 Task: Assign in the project AdaptFlow the issue 'Address issues related to incorrect data input by users' to the sprint 'Turbo Boost'. Assign in the project AdaptFlow the issue 'Implement multi-factor authentication to further enhance security' to the sprint 'Turbo Boost'. Assign in the project AdaptFlow the issue 'Develop a new feature to allow for customizable user profiles' to the sprint 'Turbo Boost'. Assign in the project AdaptFlow the issue 'Address issues related to data synchronization across multiple devices' to the sprint 'Turbo Boost'
Action: Mouse moved to (194, 65)
Screenshot: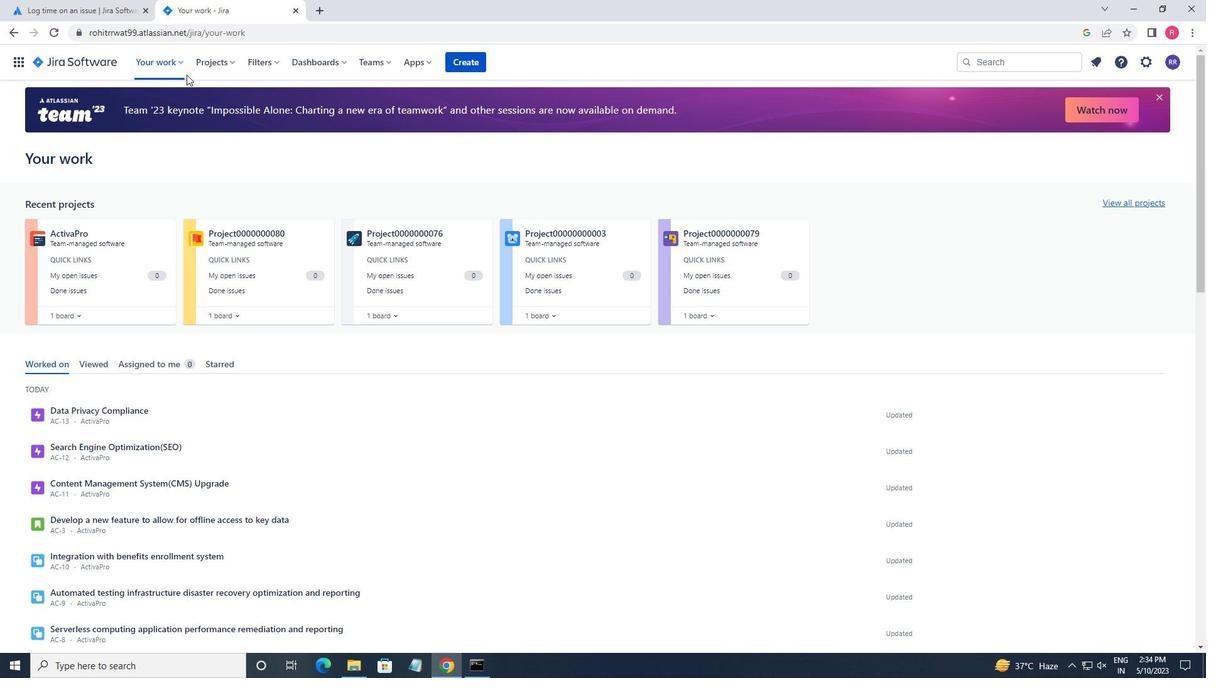 
Action: Mouse pressed left at (194, 65)
Screenshot: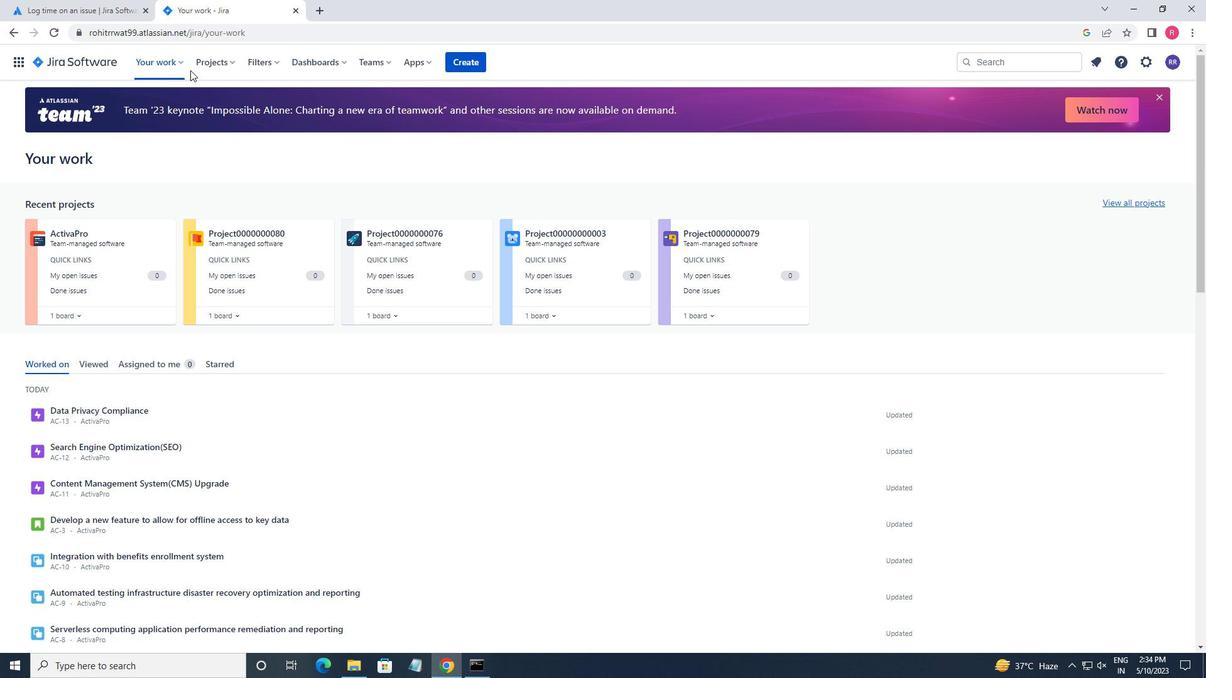 
Action: Mouse moved to (234, 127)
Screenshot: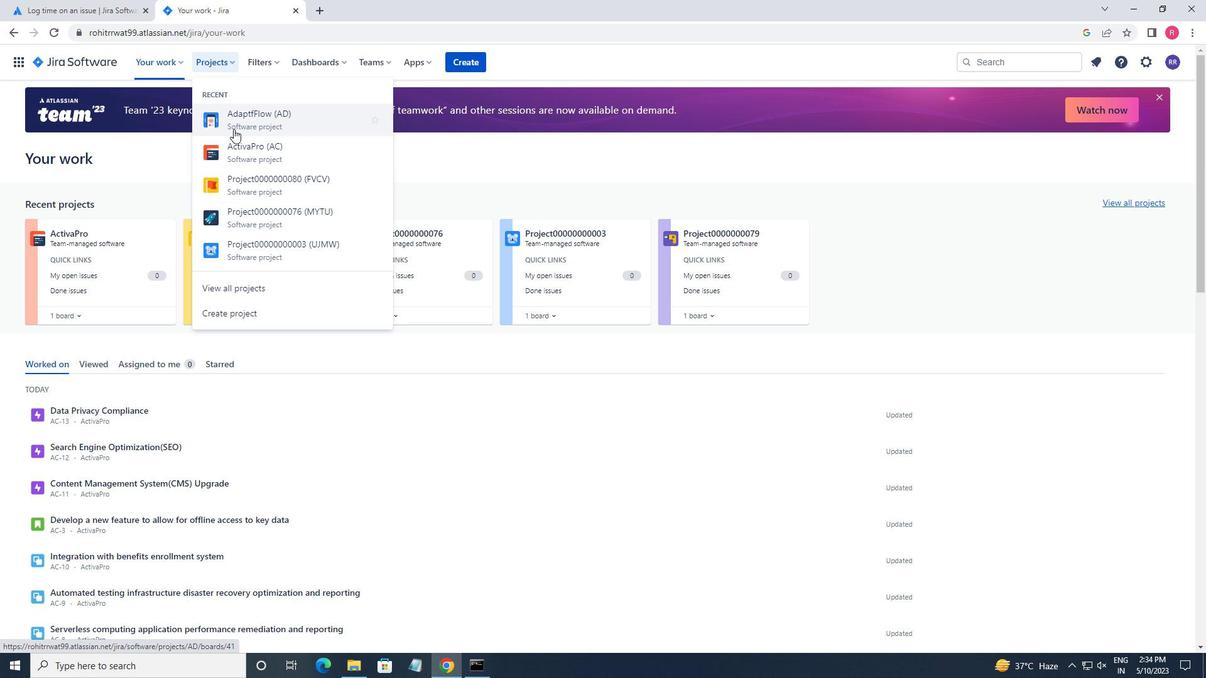 
Action: Mouse pressed left at (234, 127)
Screenshot: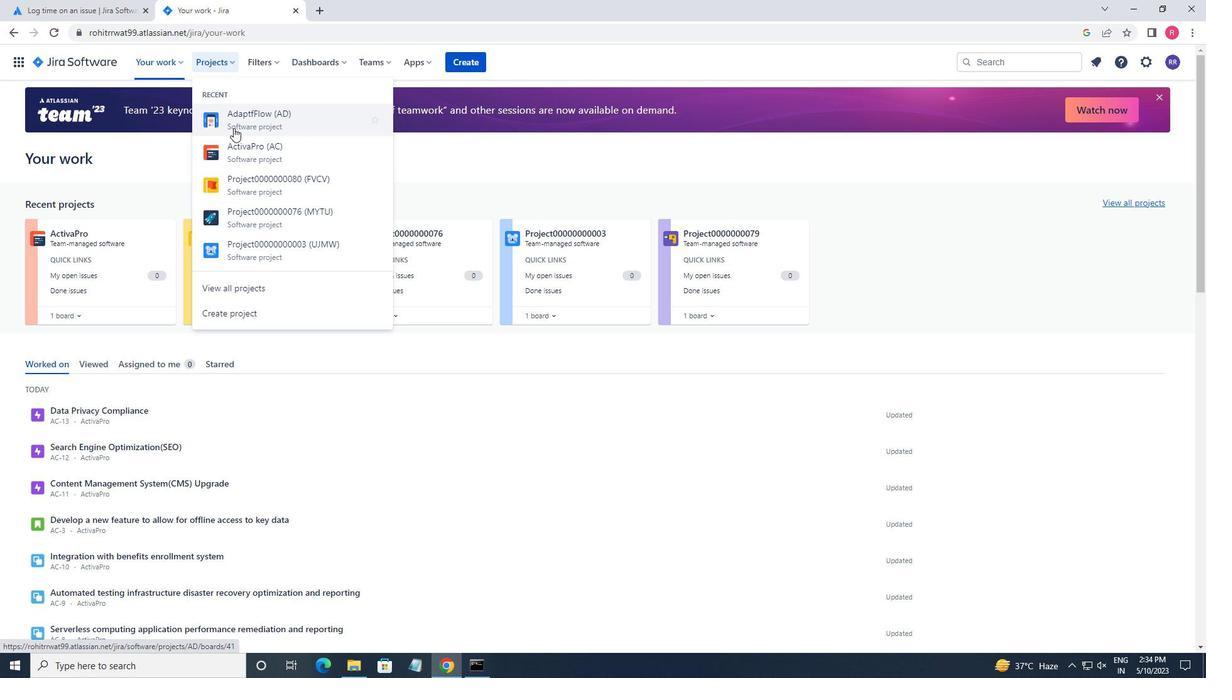 
Action: Mouse moved to (67, 184)
Screenshot: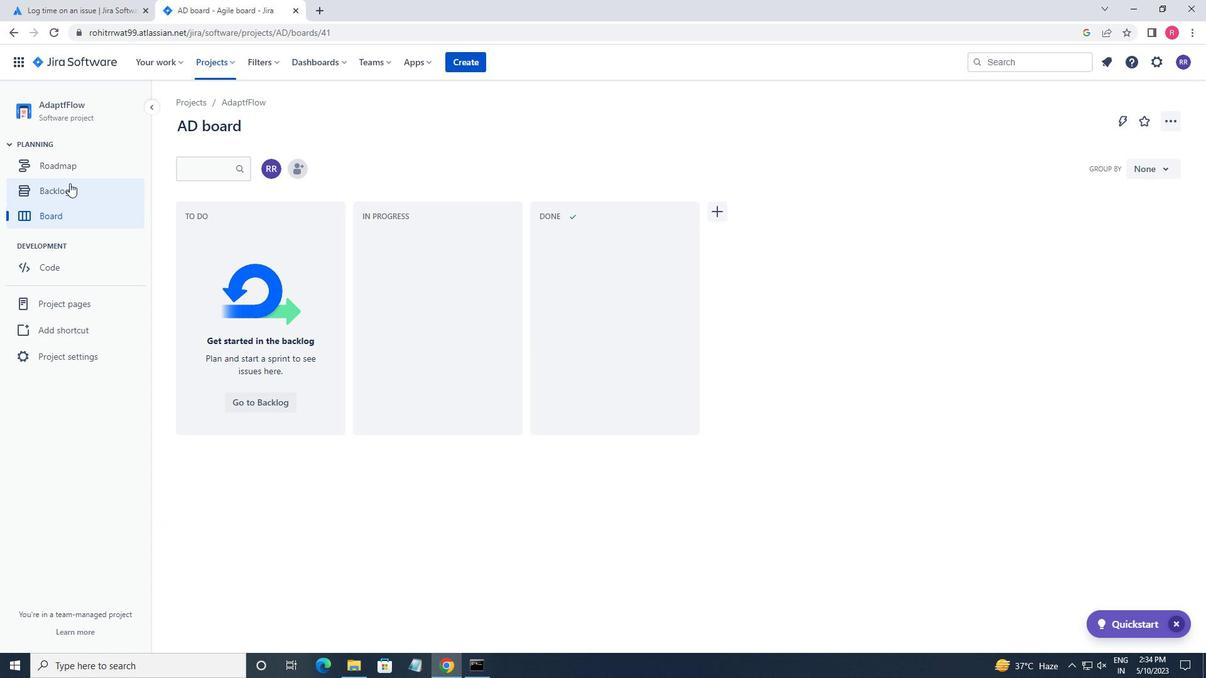 
Action: Mouse pressed left at (67, 184)
Screenshot: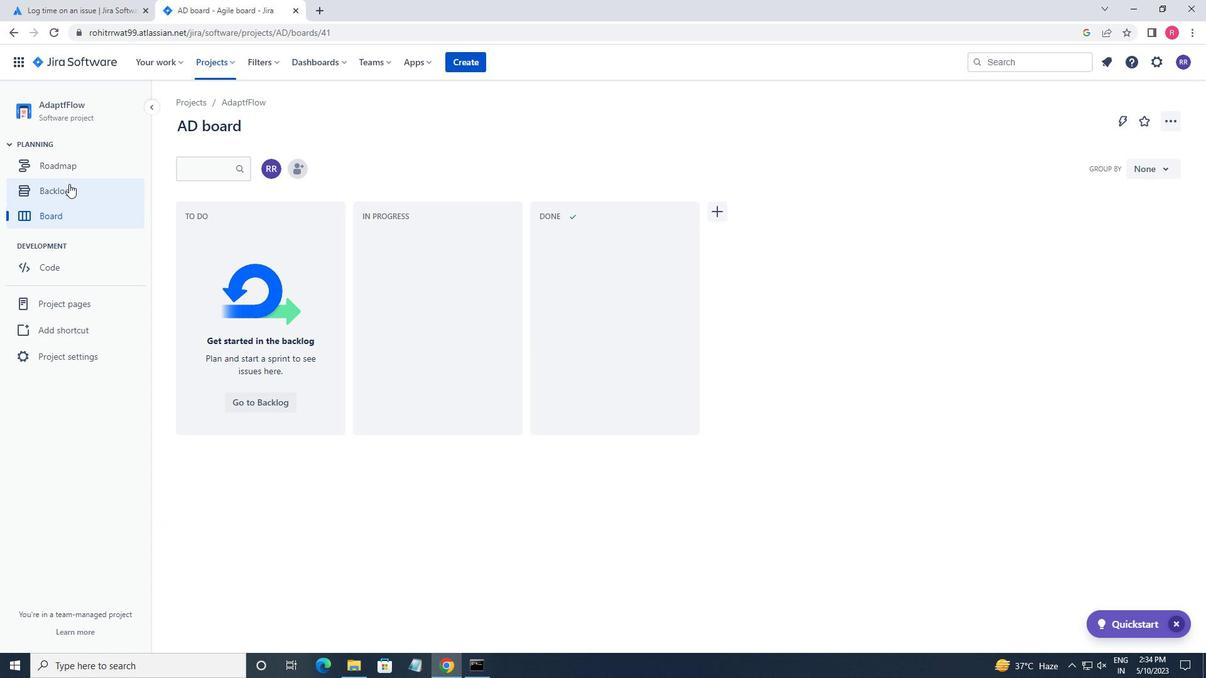 
Action: Mouse moved to (616, 456)
Screenshot: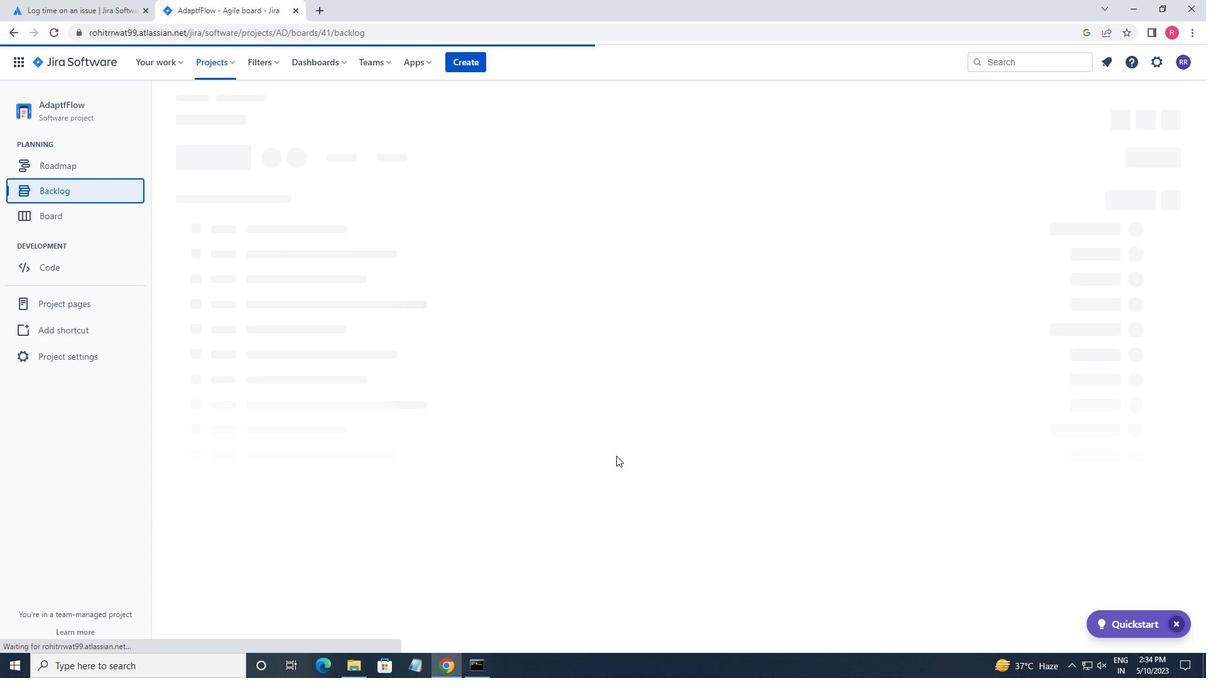 
Action: Mouse scrolled (616, 456) with delta (0, 0)
Screenshot: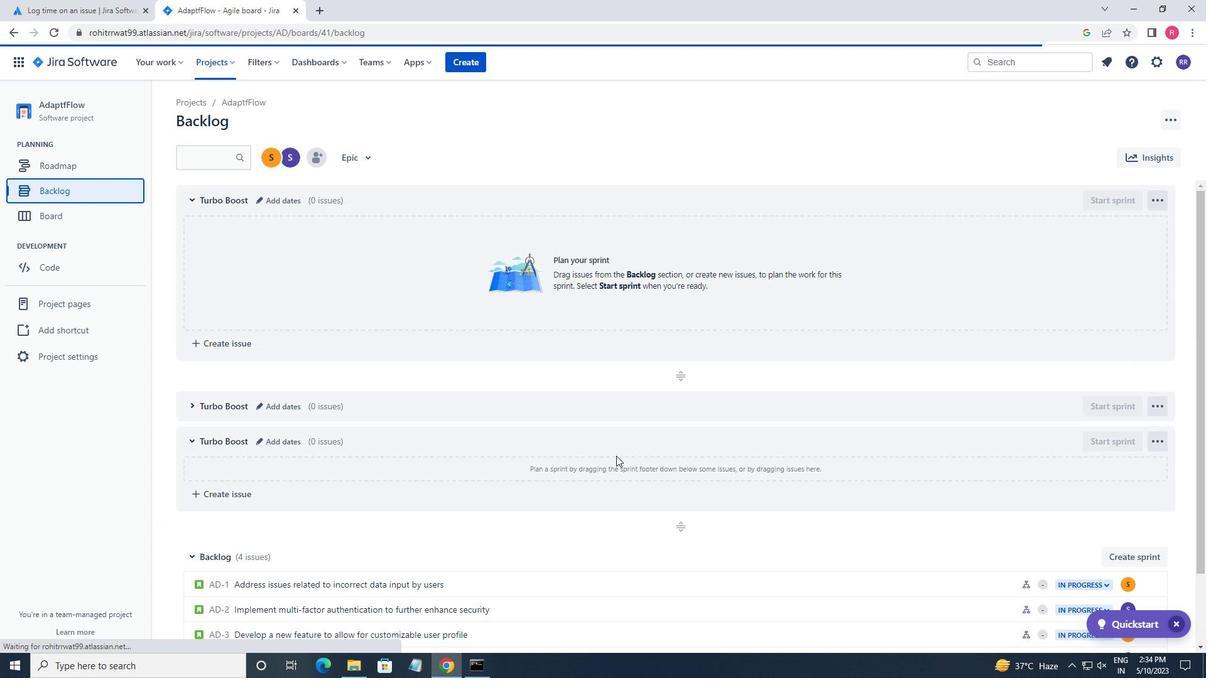 
Action: Mouse moved to (629, 461)
Screenshot: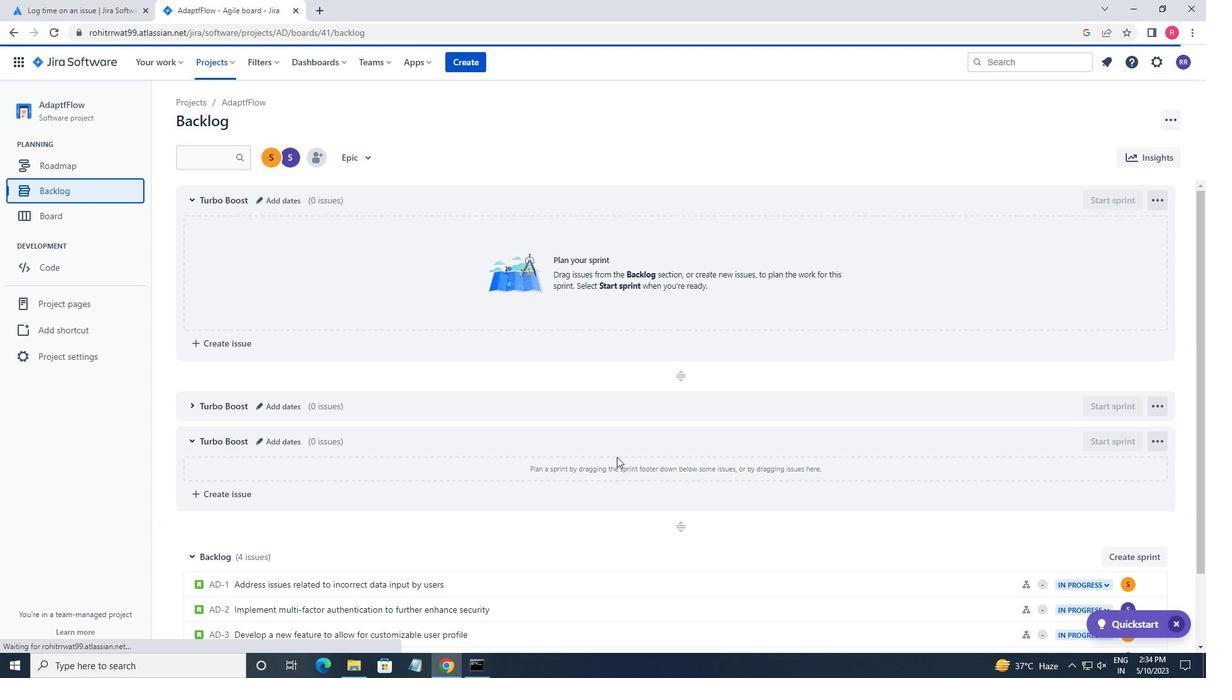 
Action: Mouse scrolled (629, 461) with delta (0, 0)
Screenshot: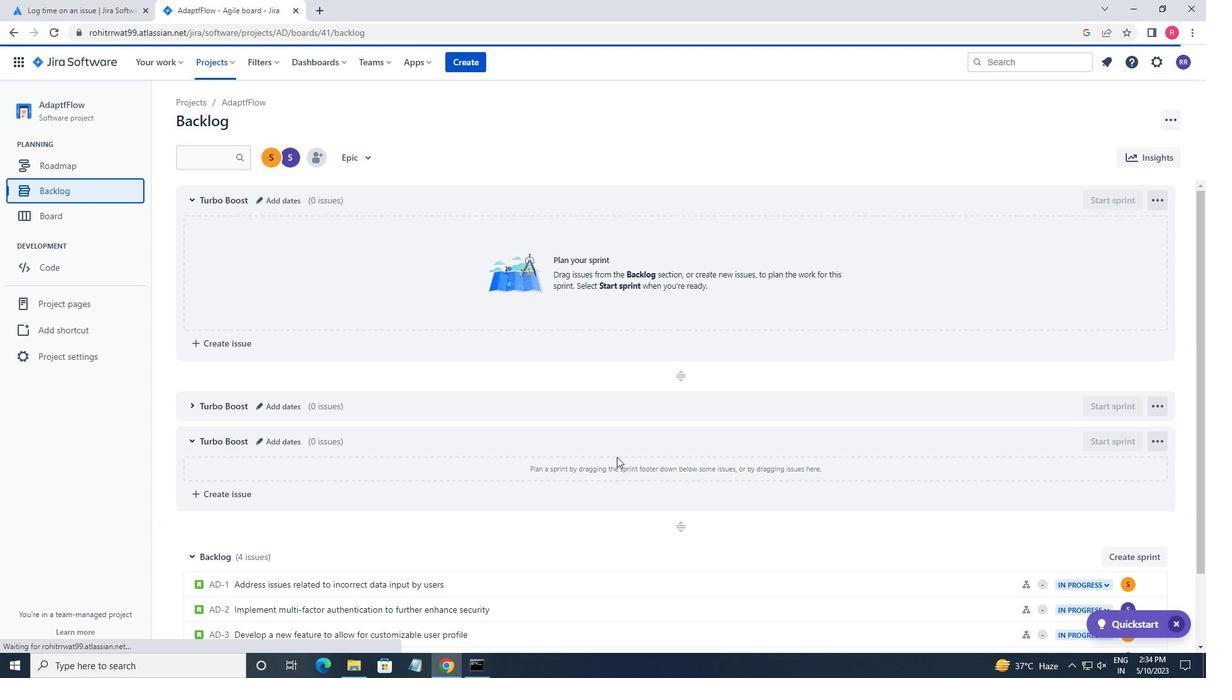 
Action: Mouse moved to (648, 467)
Screenshot: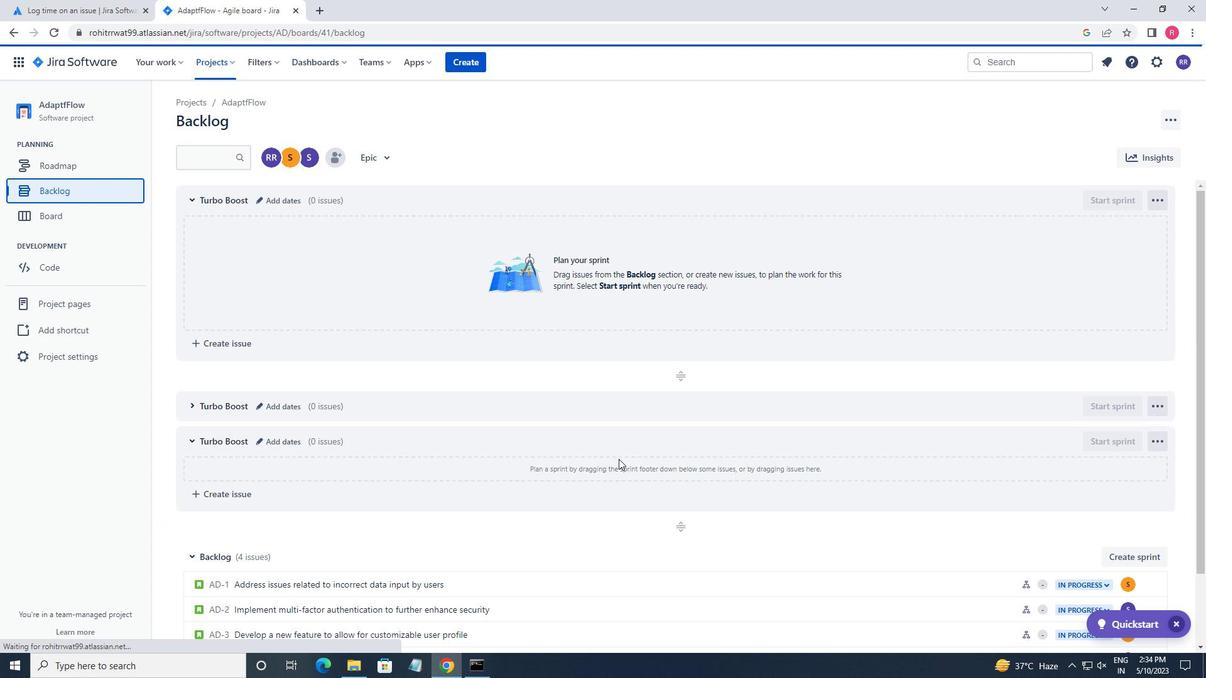 
Action: Mouse scrolled (648, 467) with delta (0, 0)
Screenshot: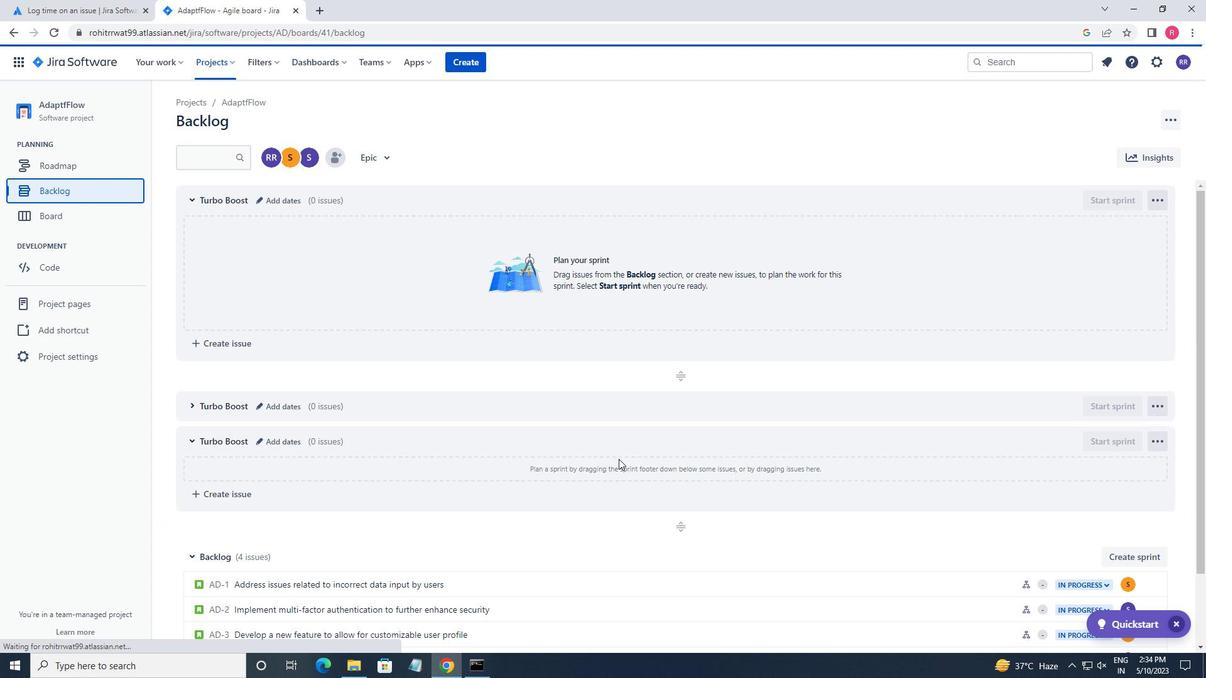 
Action: Mouse moved to (658, 470)
Screenshot: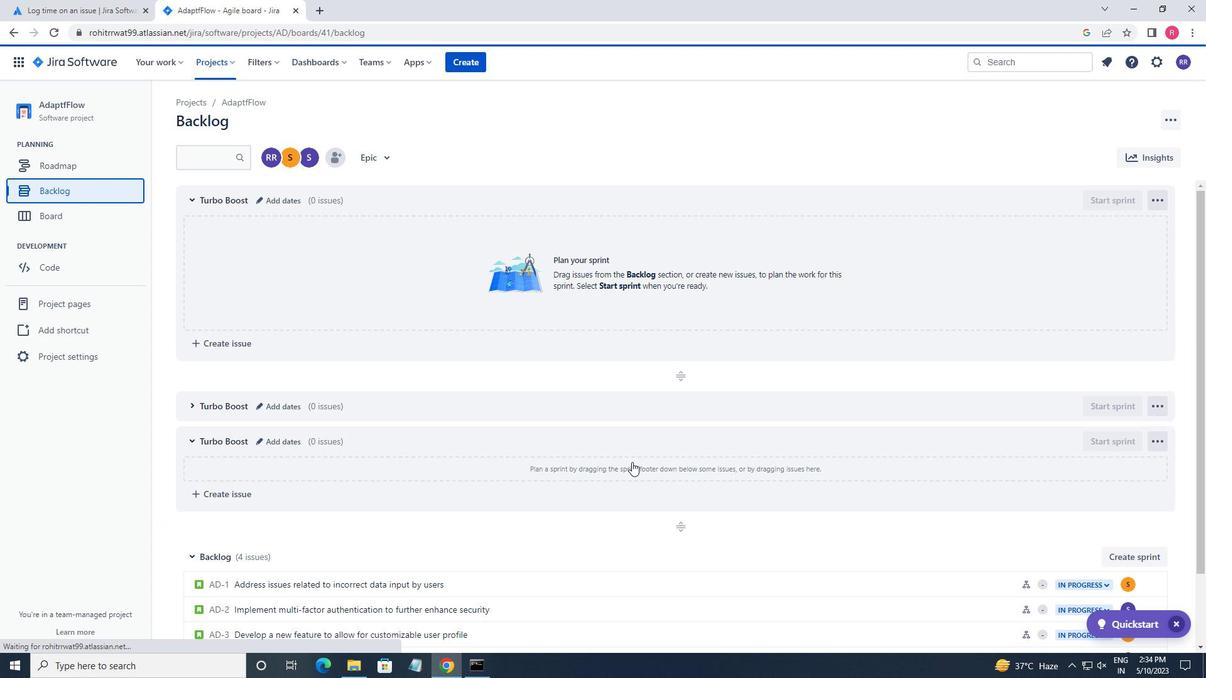 
Action: Mouse scrolled (658, 470) with delta (0, 0)
Screenshot: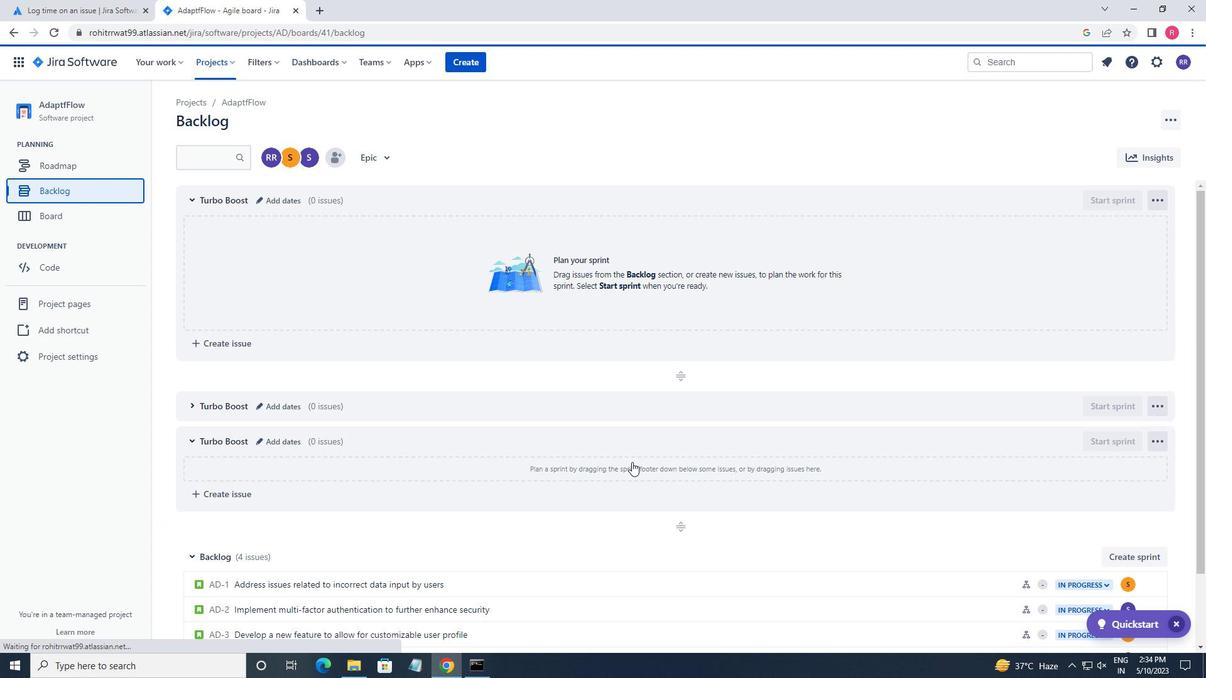 
Action: Mouse moved to (673, 473)
Screenshot: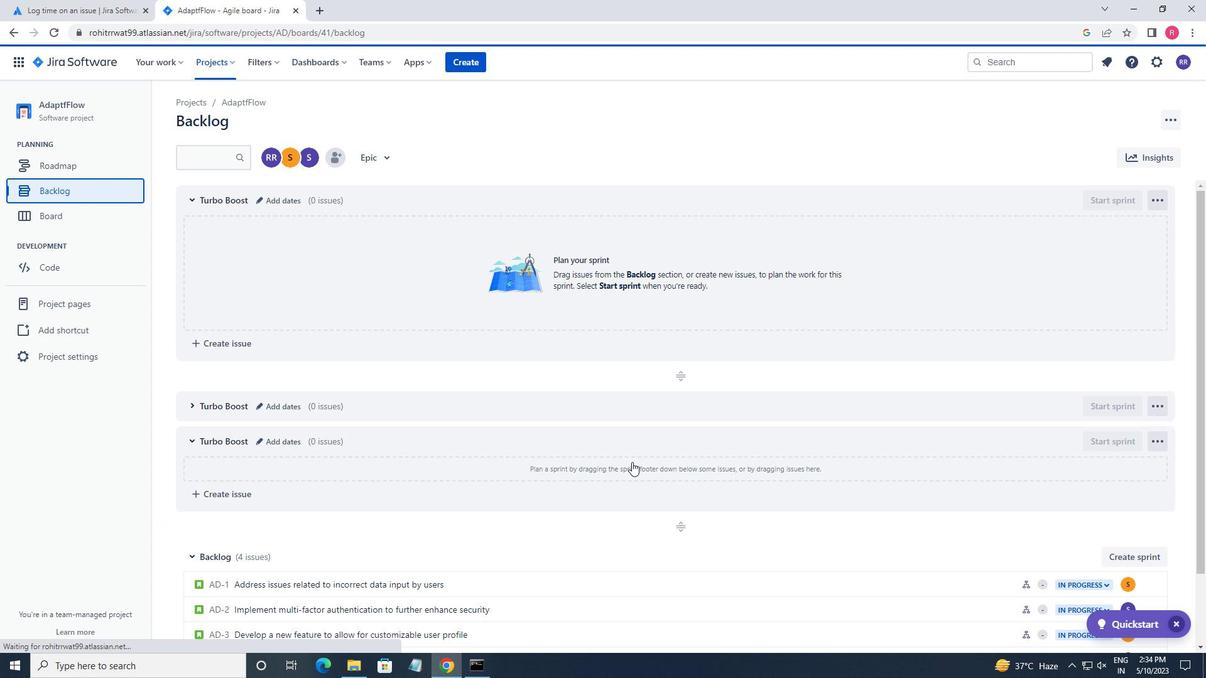 
Action: Mouse scrolled (673, 473) with delta (0, 0)
Screenshot: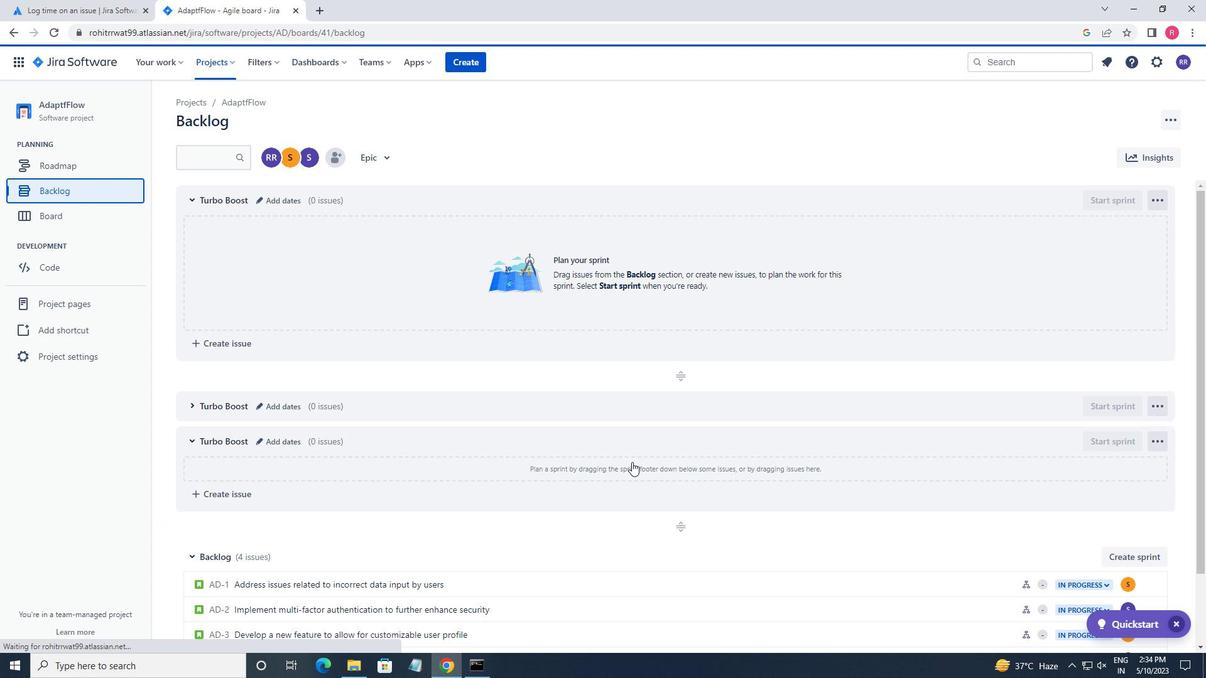 
Action: Mouse moved to (1149, 502)
Screenshot: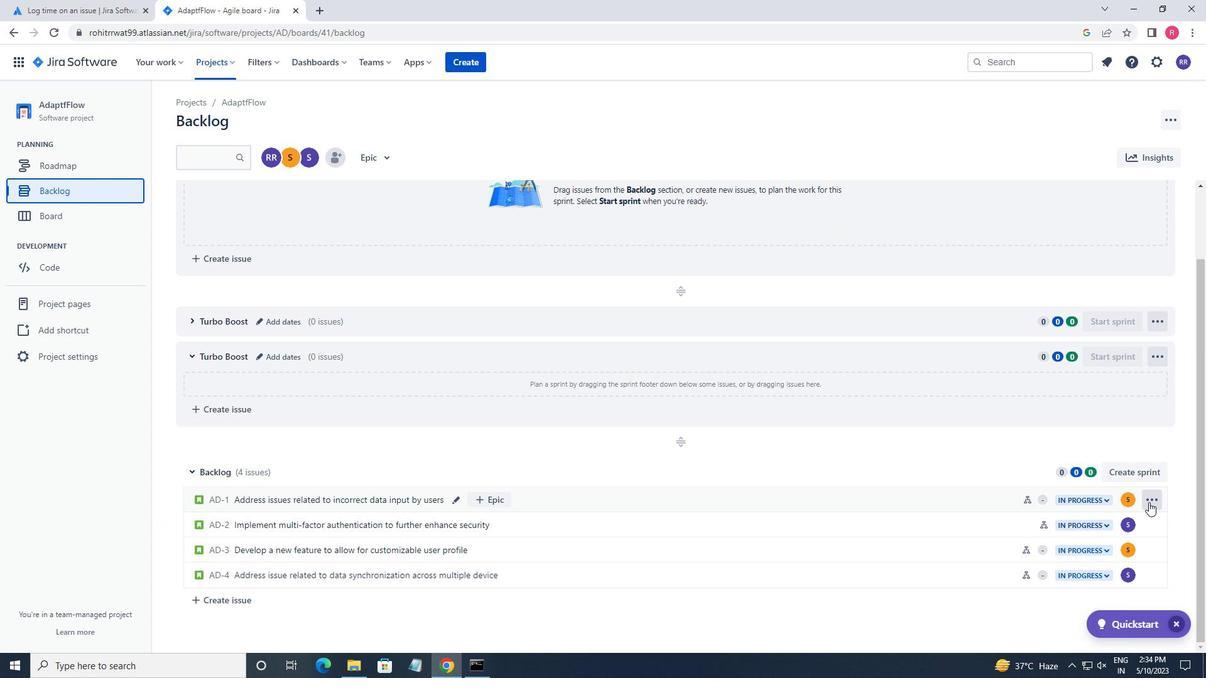 
Action: Mouse pressed left at (1149, 502)
Screenshot: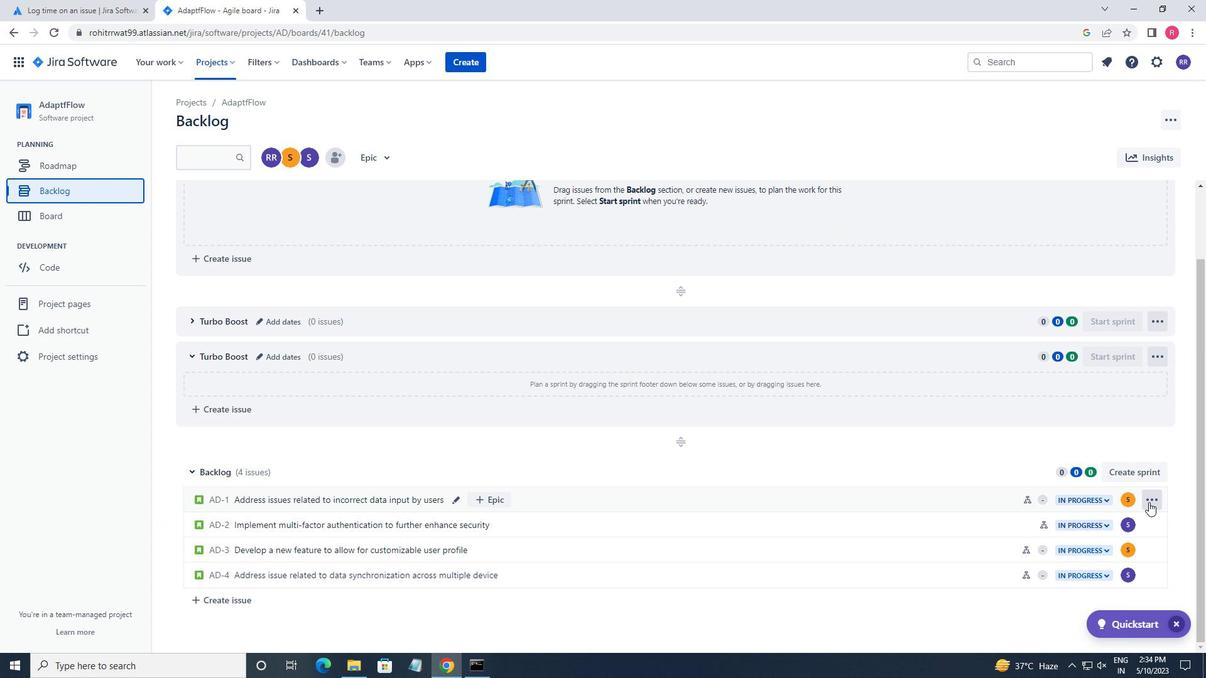 
Action: Mouse moved to (1106, 399)
Screenshot: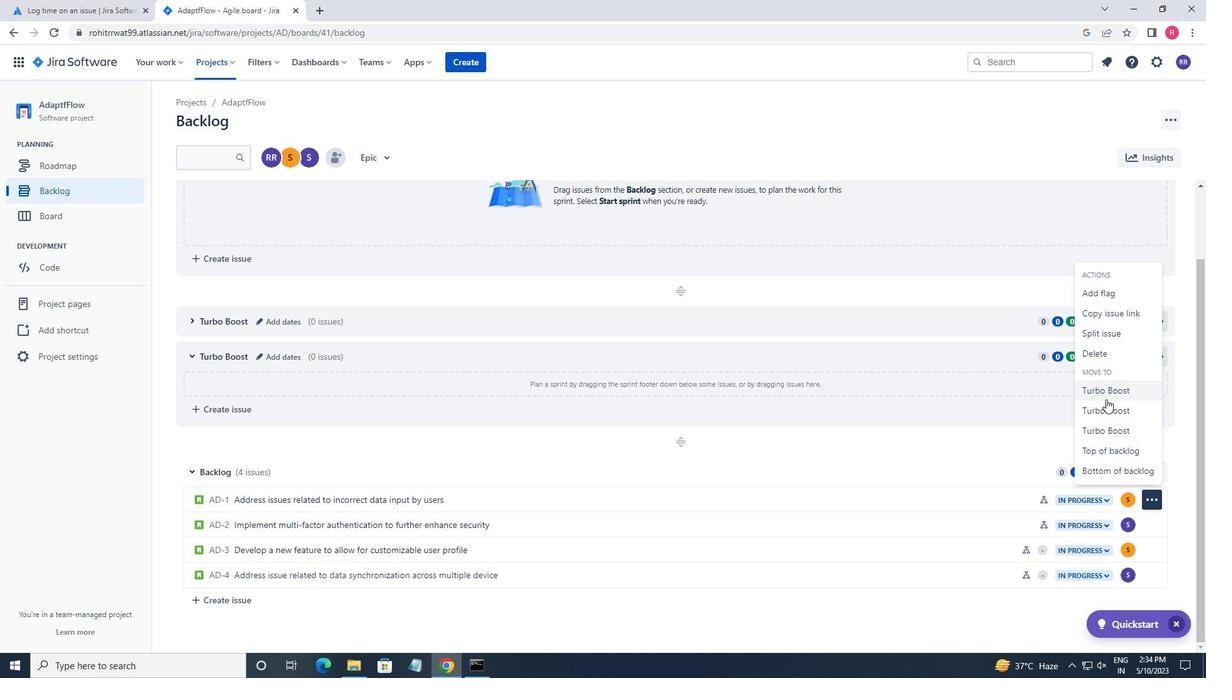
Action: Mouse pressed left at (1106, 399)
Screenshot: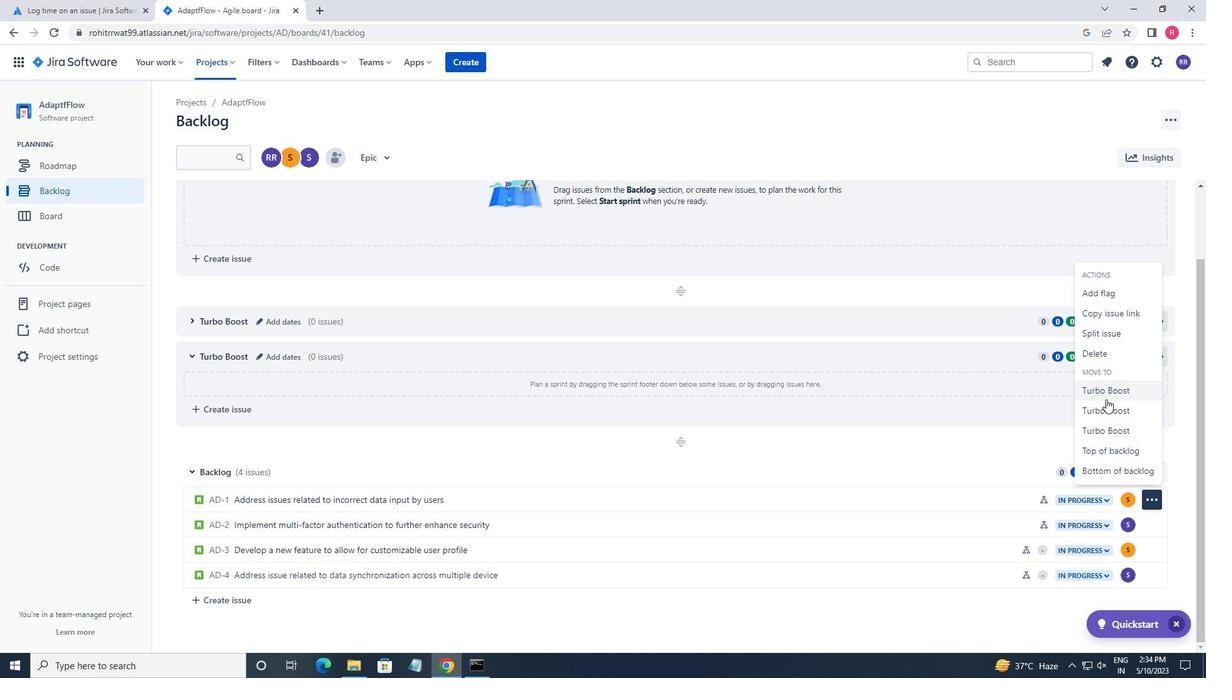 
Action: Mouse moved to (1157, 499)
Screenshot: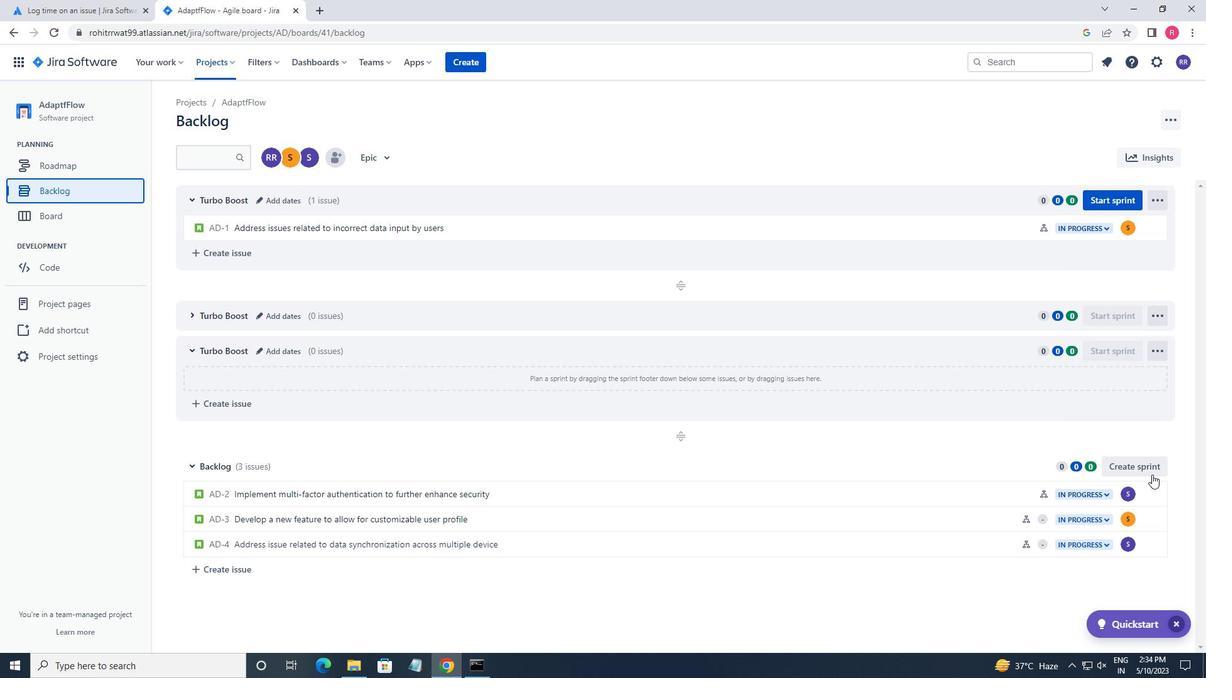 
Action: Mouse pressed left at (1157, 499)
Screenshot: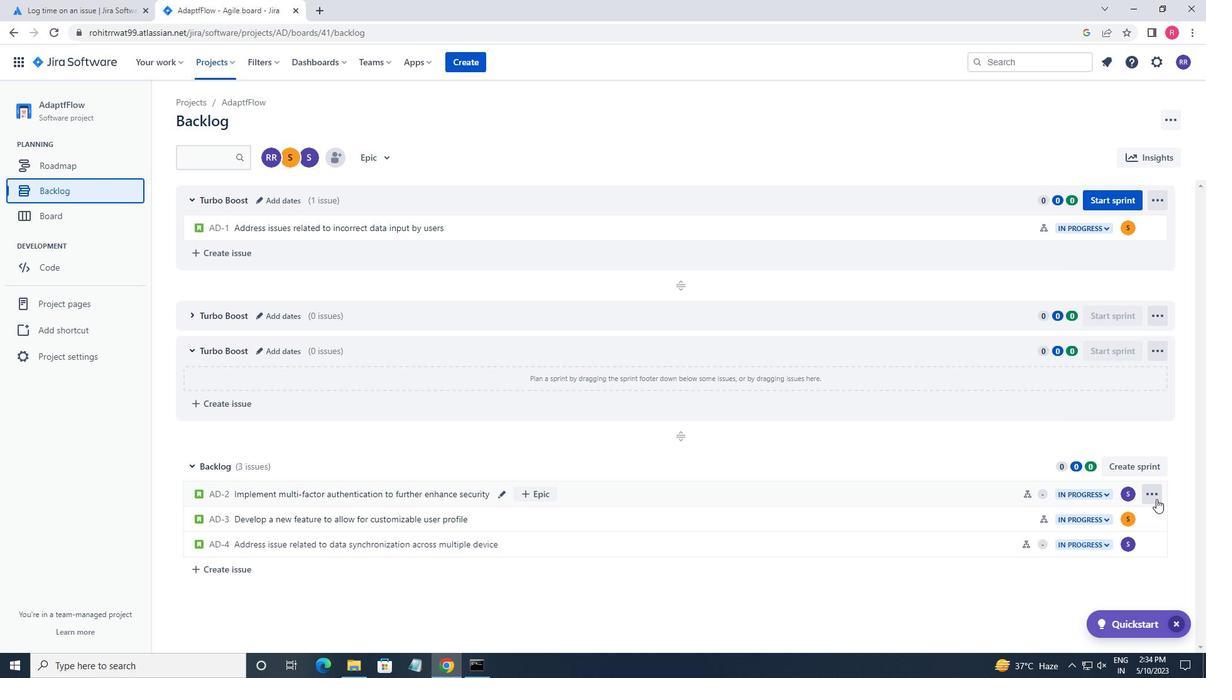 
Action: Mouse moved to (1109, 389)
Screenshot: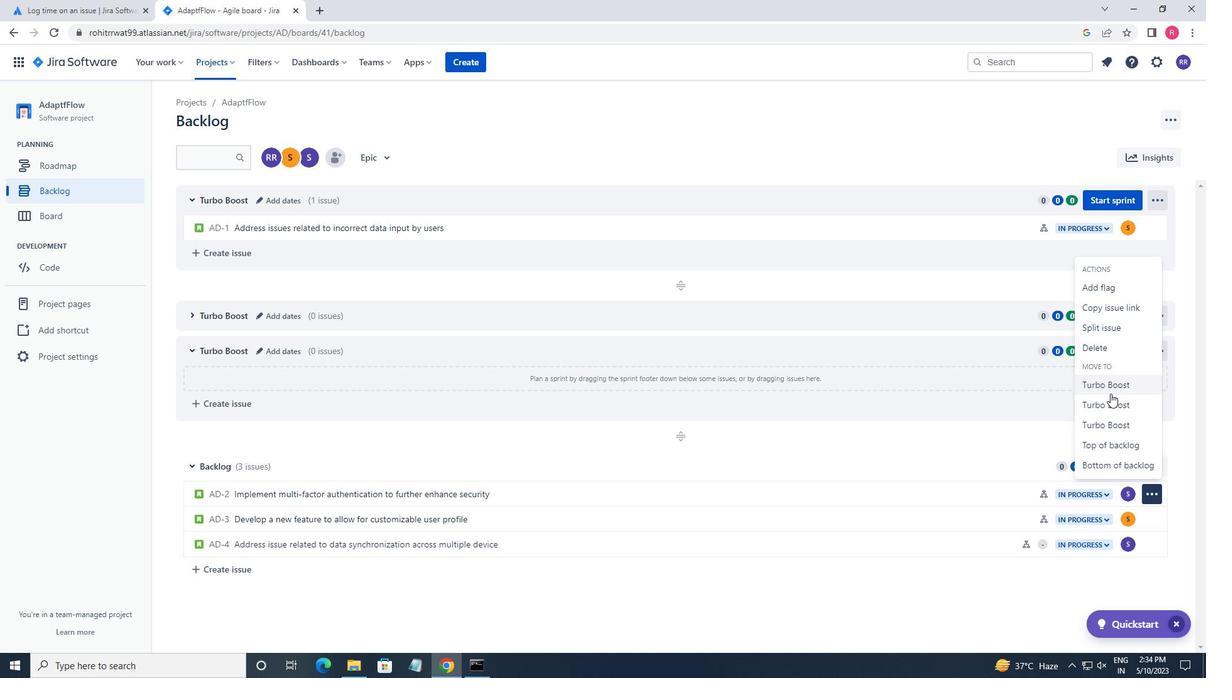 
Action: Mouse pressed left at (1109, 389)
Screenshot: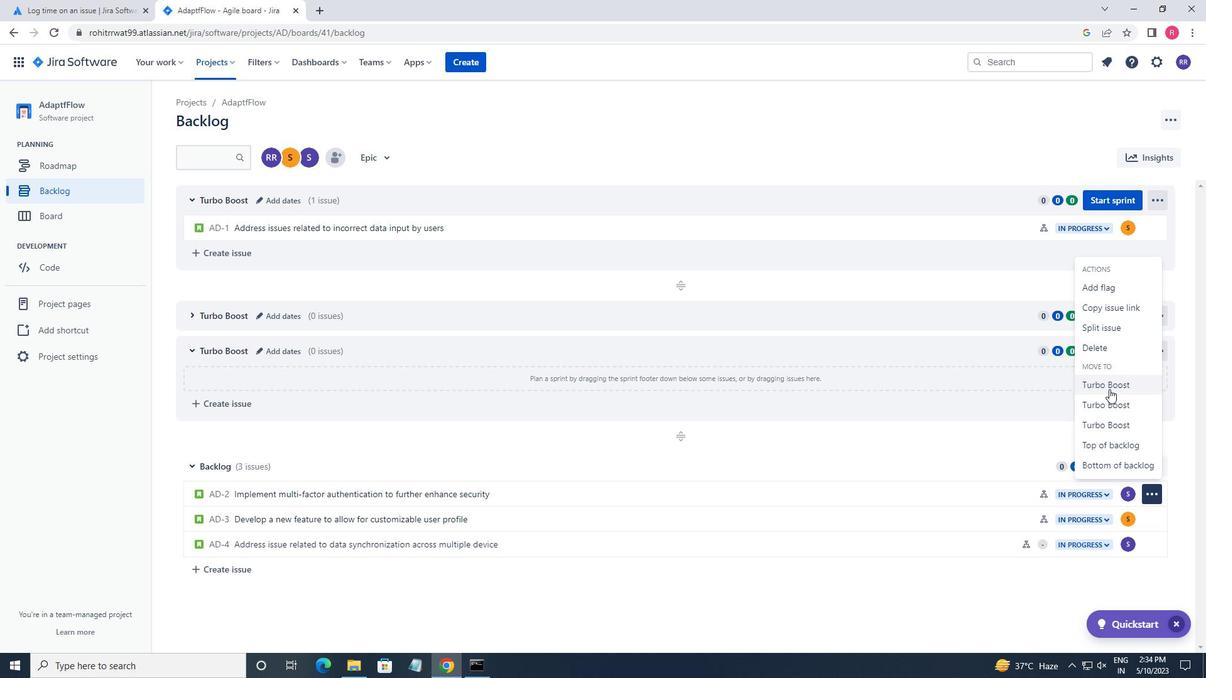 
Action: Mouse moved to (1149, 514)
Screenshot: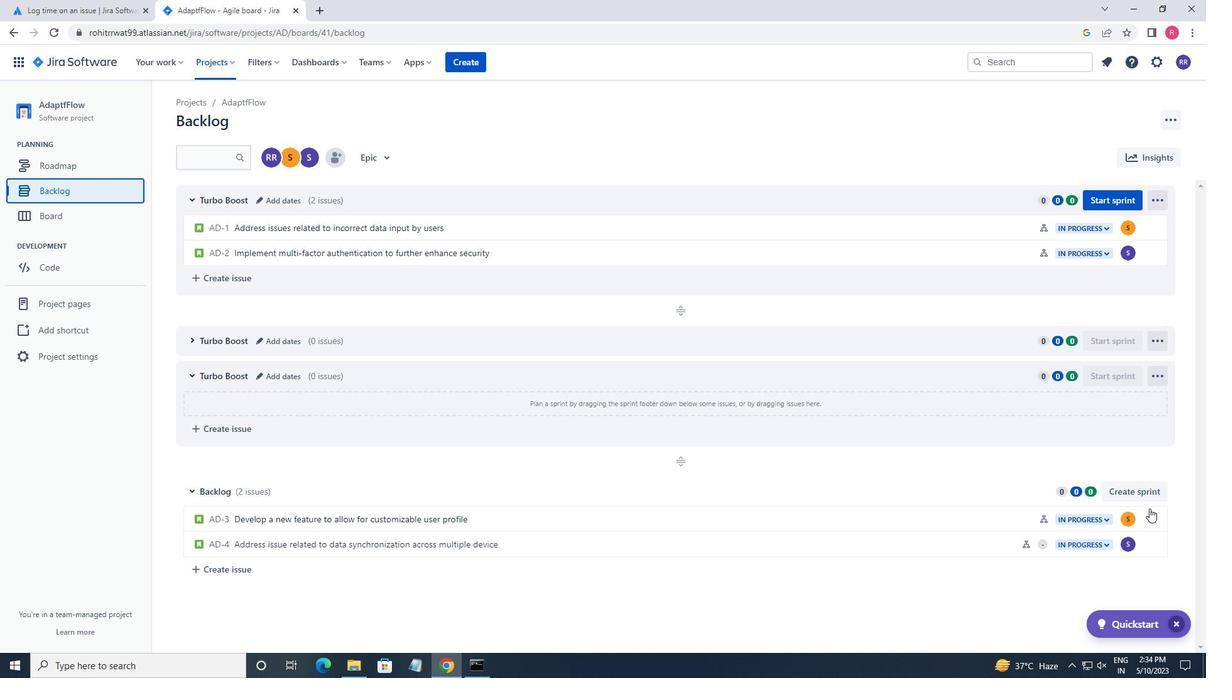 
Action: Mouse pressed left at (1149, 514)
Screenshot: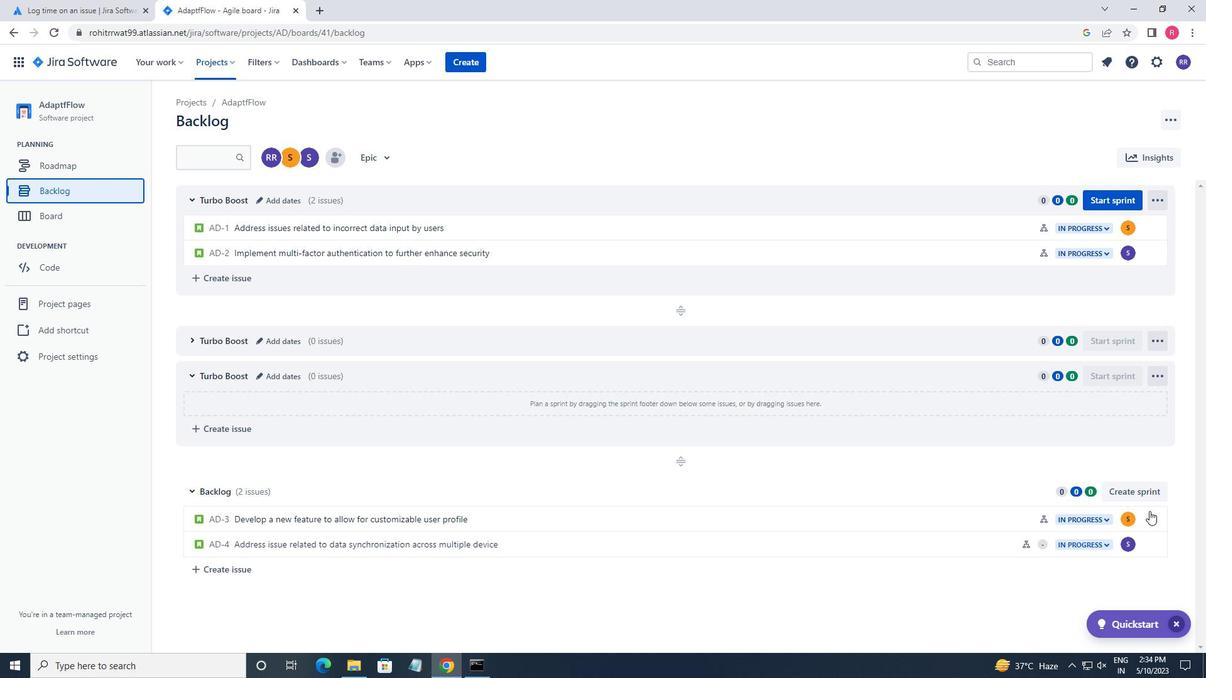 
Action: Mouse moved to (1118, 451)
Screenshot: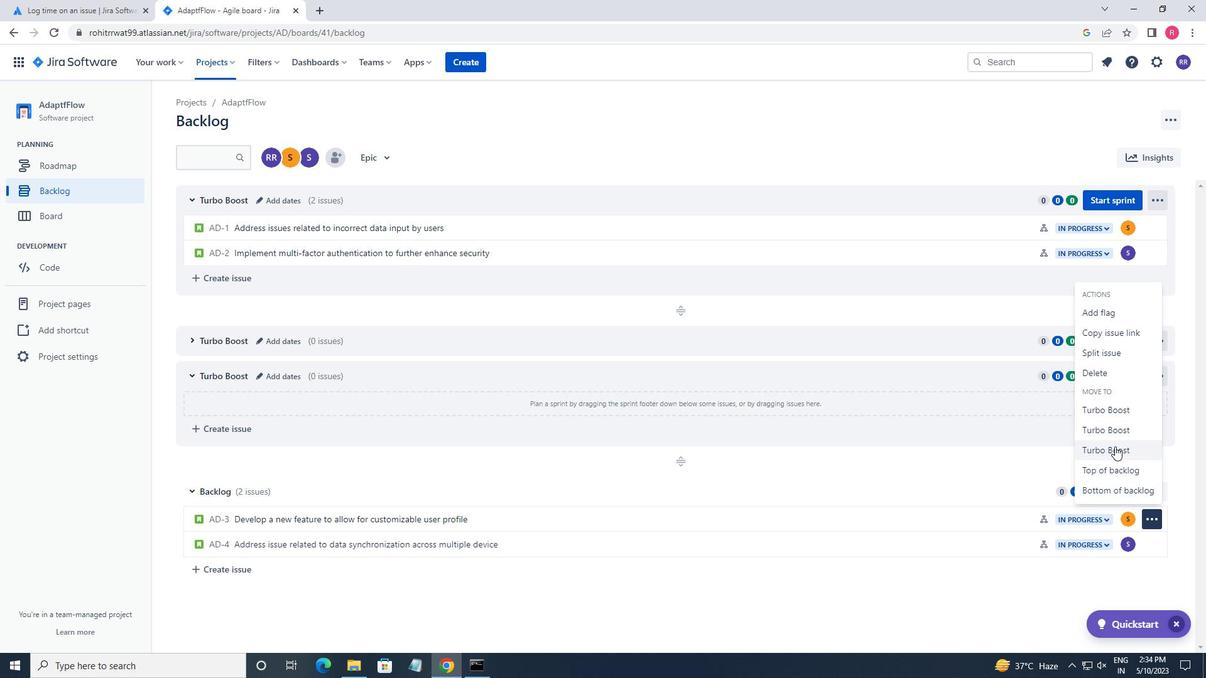 
Action: Mouse pressed left at (1118, 451)
Screenshot: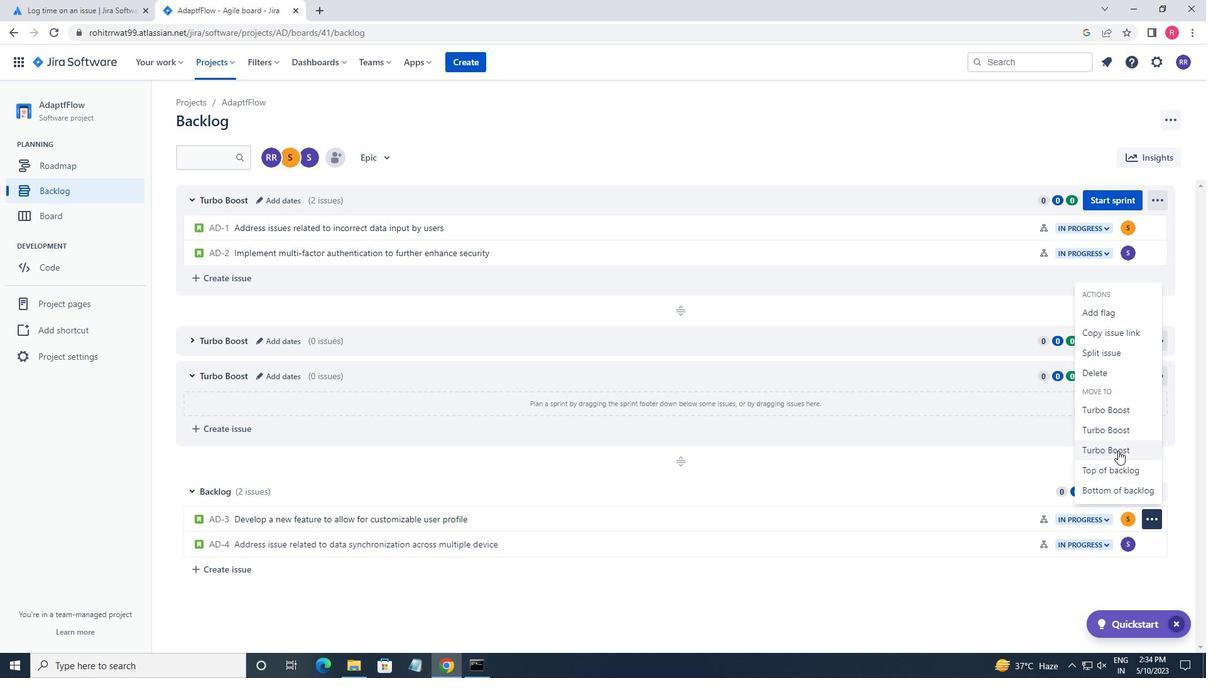 
Action: Mouse moved to (1158, 521)
Screenshot: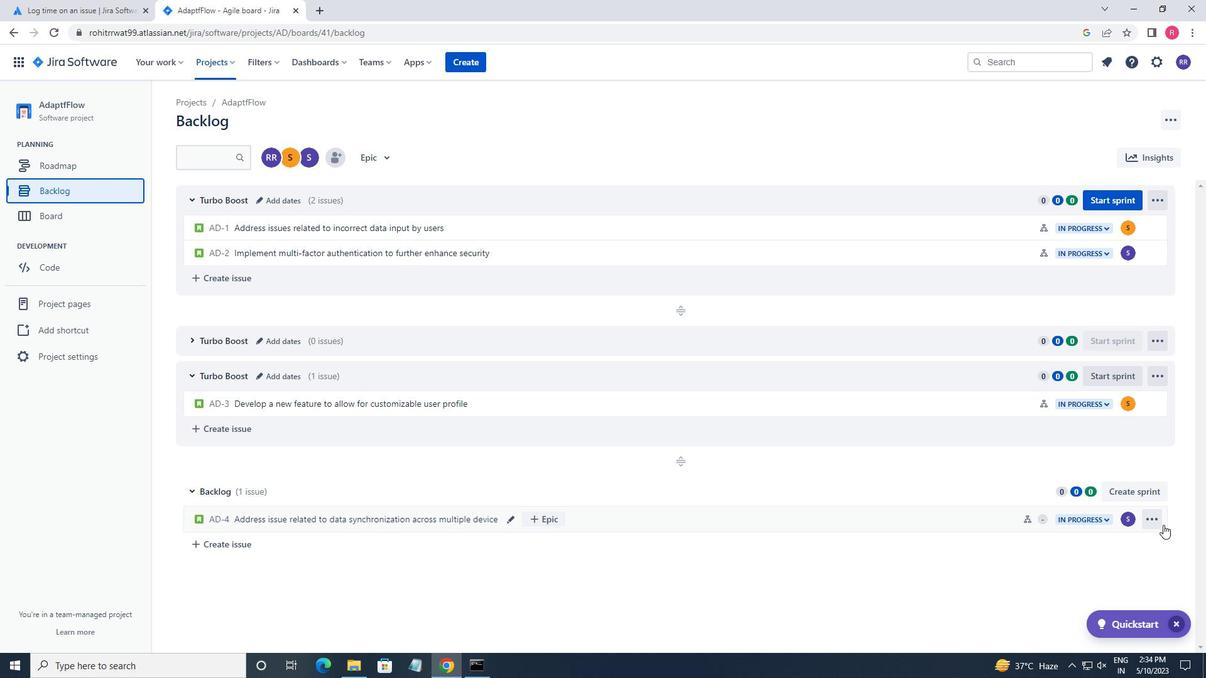 
Action: Mouse pressed left at (1158, 521)
Screenshot: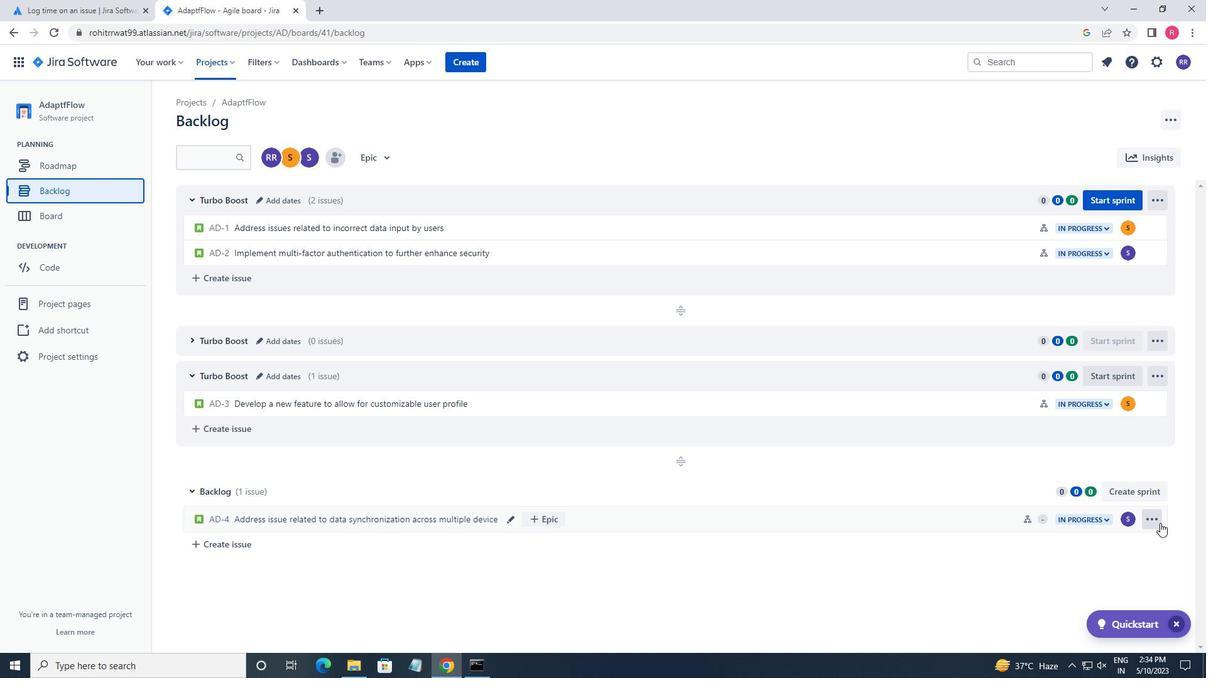 
Action: Mouse moved to (1108, 451)
Screenshot: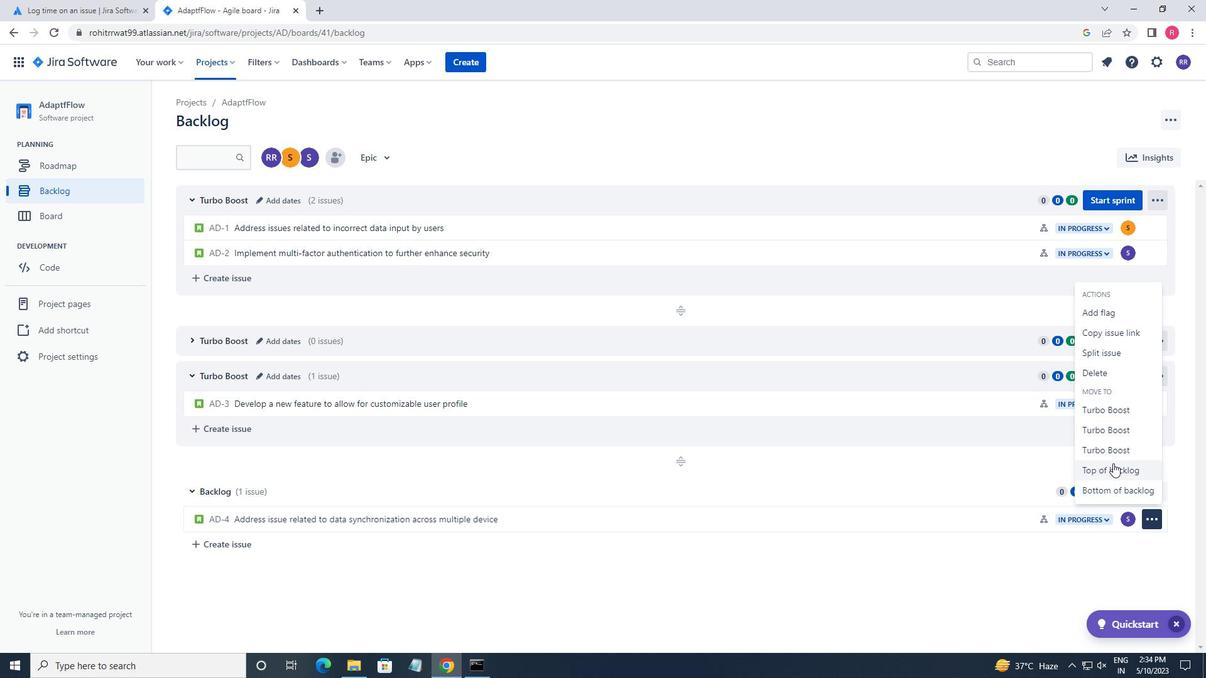 
Action: Mouse pressed left at (1108, 451)
Screenshot: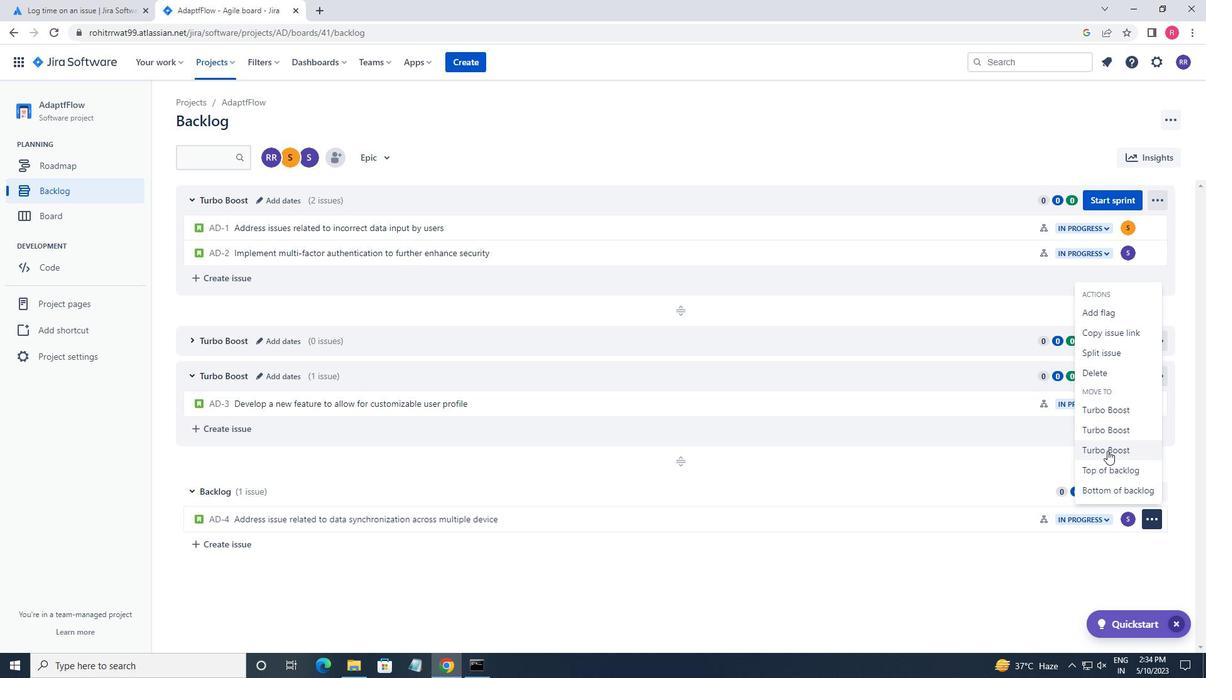 
